 Task: Create Card Infrastructure Upgrade in Board Product Research to Workspace Business Analysis. Create Card Manufacturing Review in Board Team Collaboration to Workspace Business Analysis. Create Card Infrastructure Upgrade in Board Product Development and Innovation Consulting to Workspace Business Analysis
Action: Mouse moved to (78, 278)
Screenshot: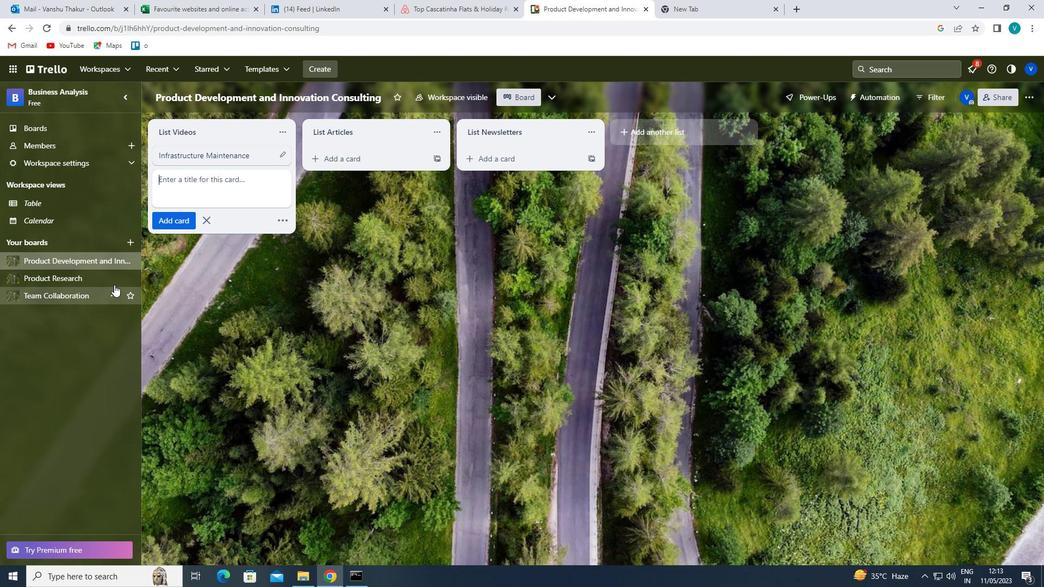 
Action: Mouse pressed left at (78, 278)
Screenshot: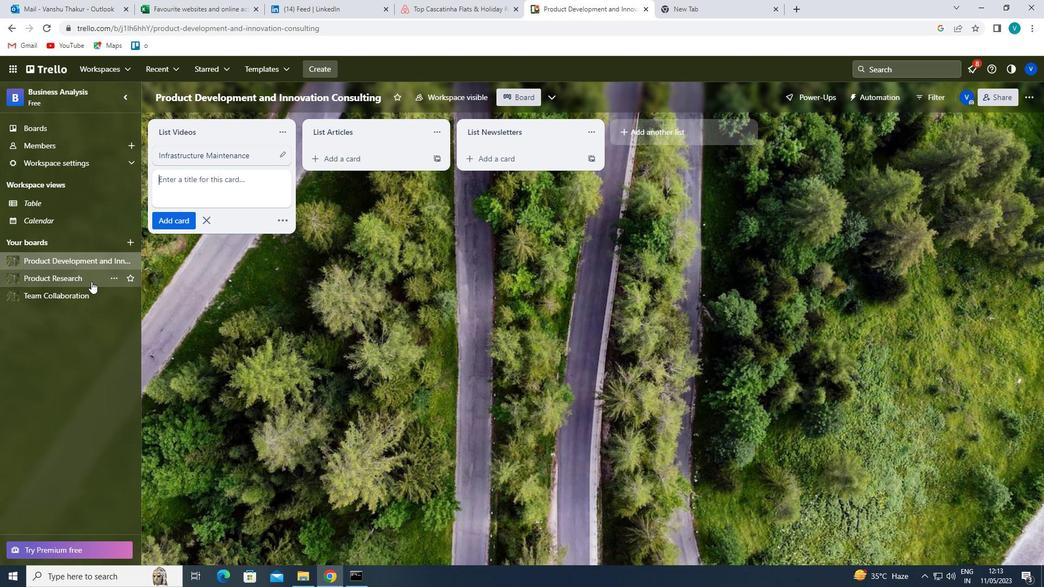 
Action: Mouse moved to (348, 156)
Screenshot: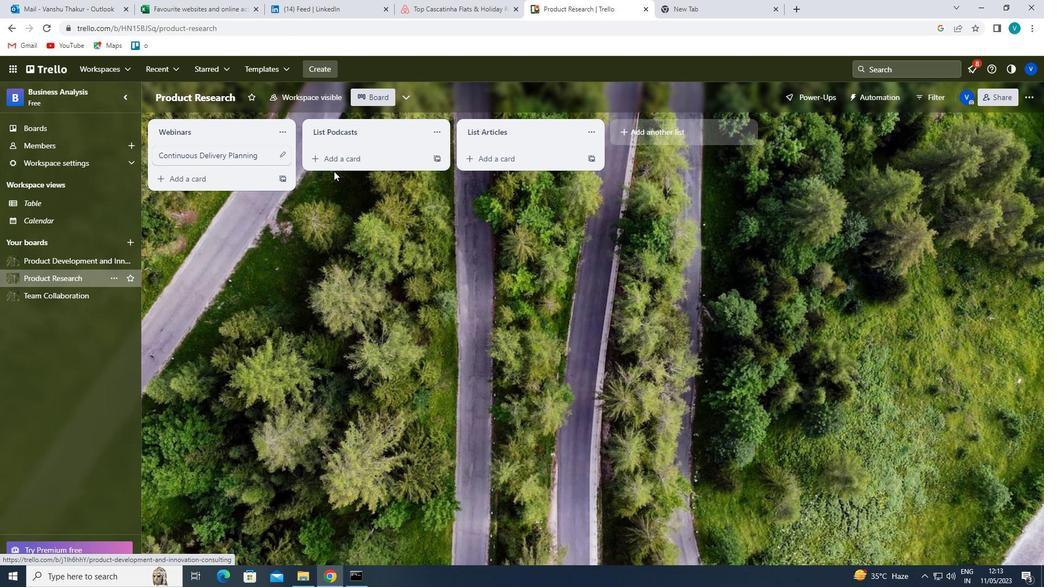 
Action: Mouse pressed left at (348, 156)
Screenshot: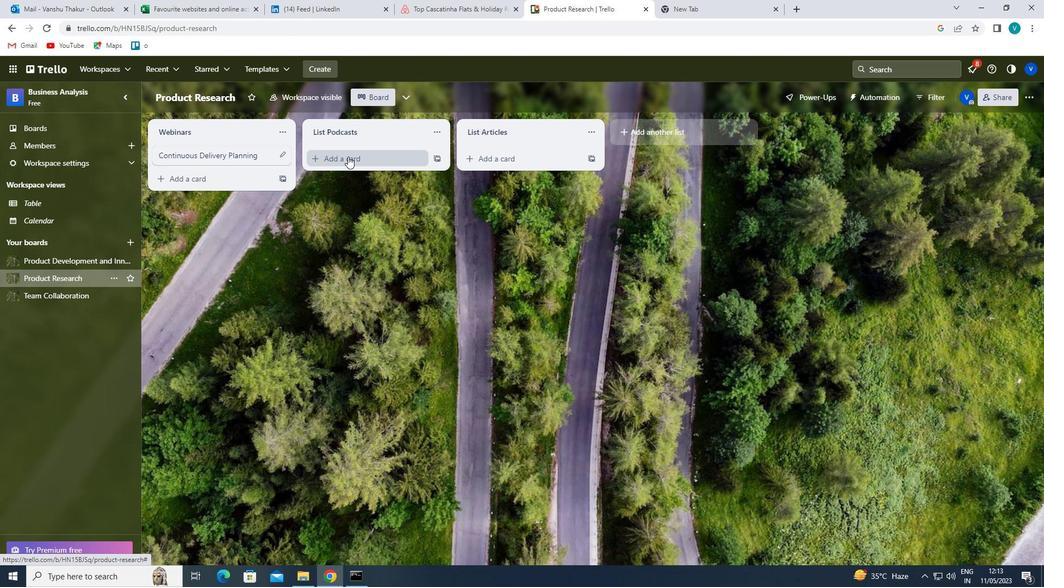 
Action: Mouse moved to (348, 156)
Screenshot: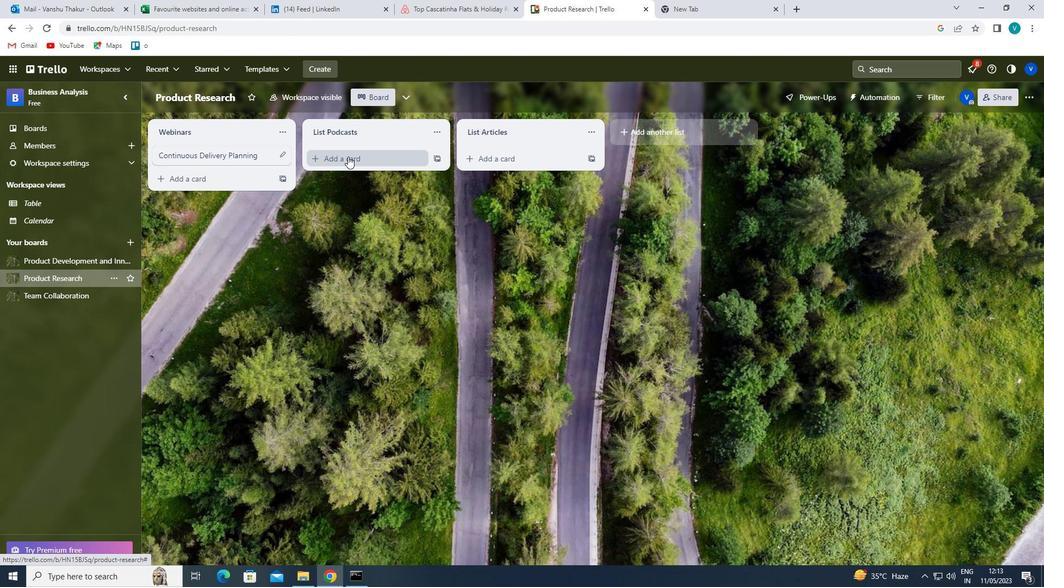
Action: Key pressed <Key.shift>INFRTA<Key.backspace><Key.backspace>ASTRUCTURE<Key.space><Key.shift>UPGARDE
Screenshot: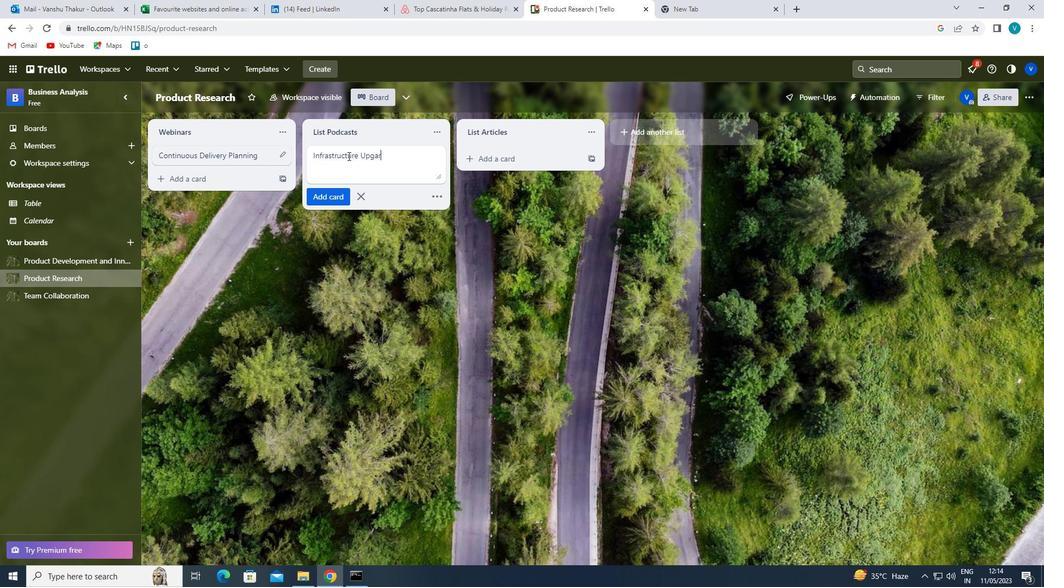 
Action: Mouse moved to (380, 154)
Screenshot: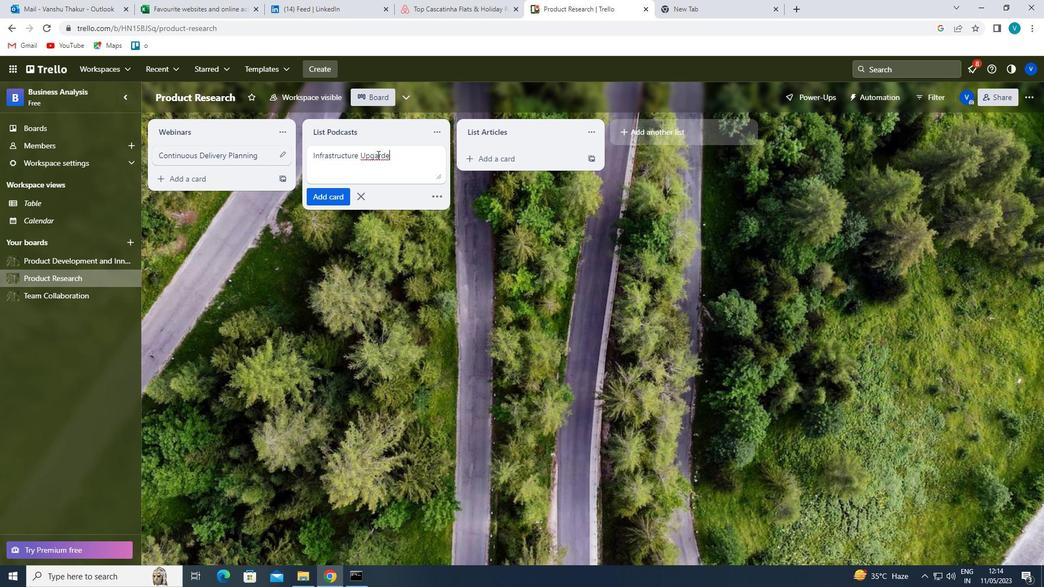 
Action: Mouse pressed left at (380, 154)
Screenshot: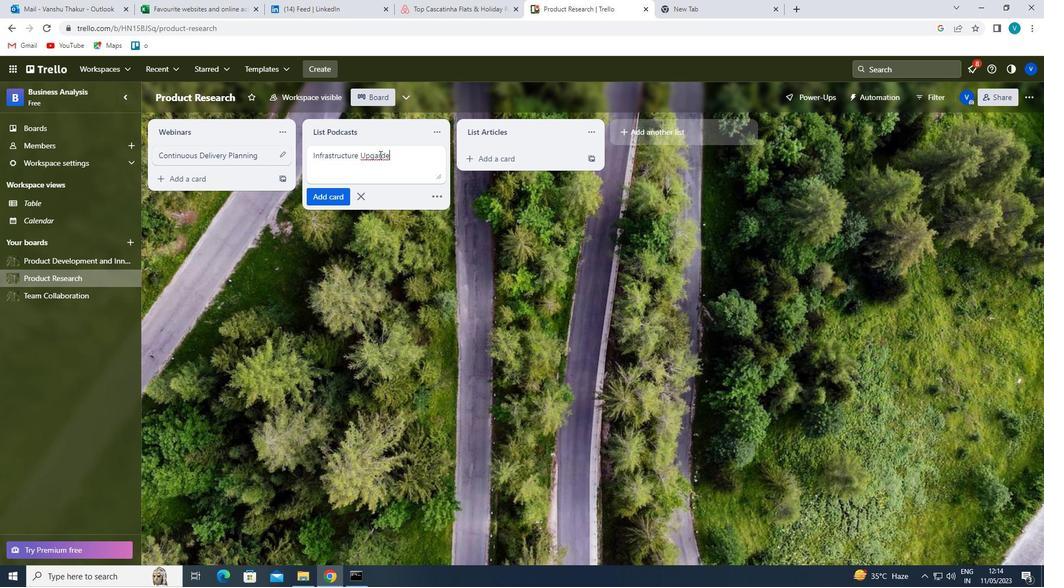 
Action: Mouse moved to (383, 156)
Screenshot: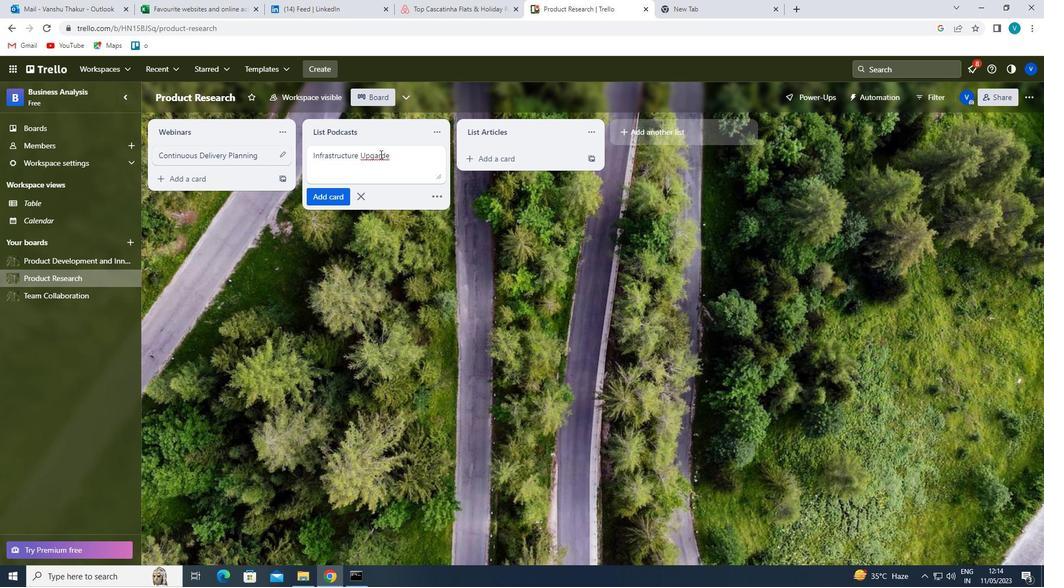 
Action: Key pressed <Key.backspace><Key.backspace>RA
Screenshot: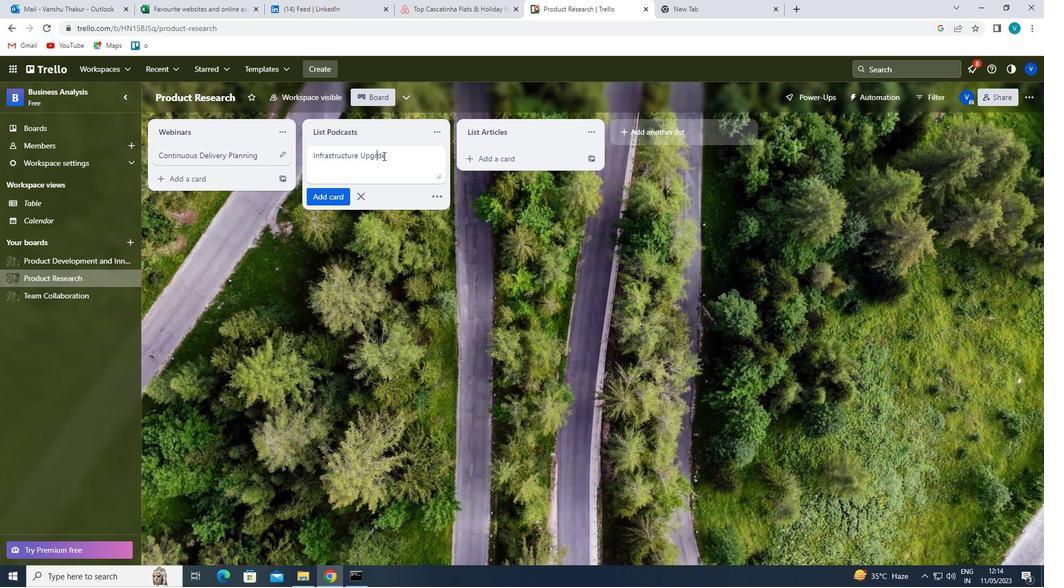 
Action: Mouse moved to (477, 210)
Screenshot: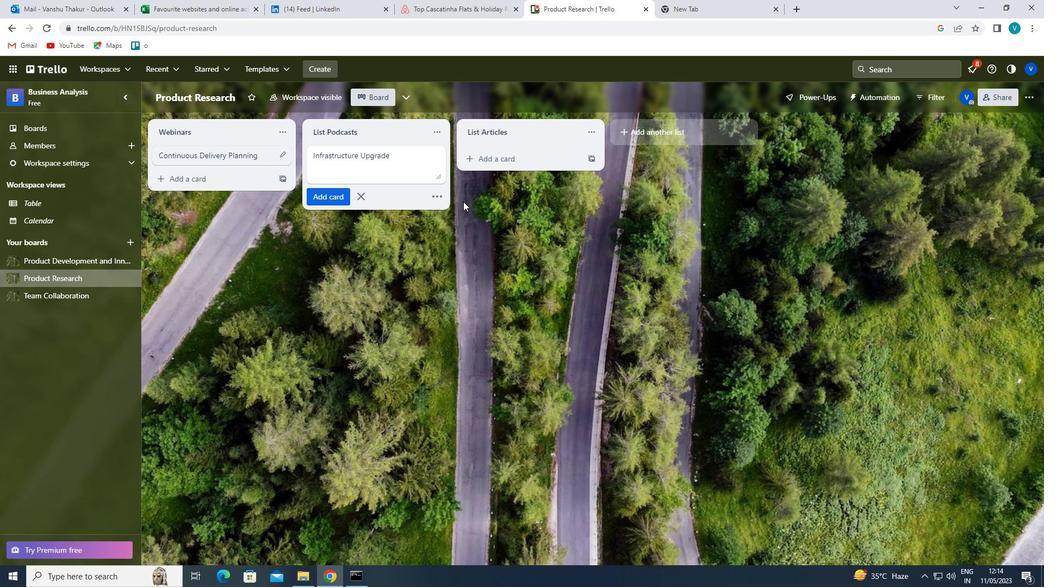 
Action: Key pressed <Key.enter>
Screenshot: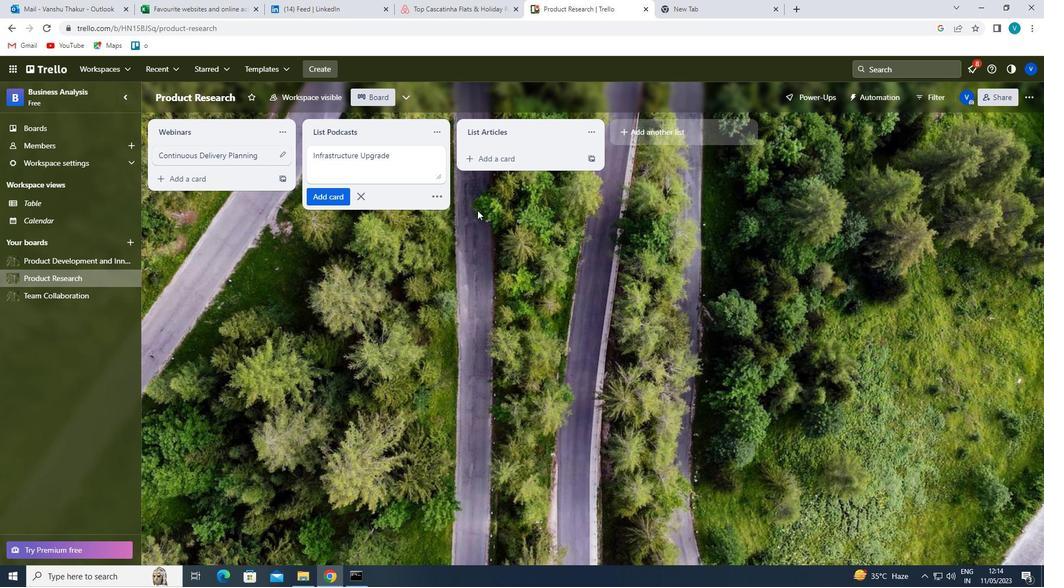 
Action: Mouse moved to (65, 293)
Screenshot: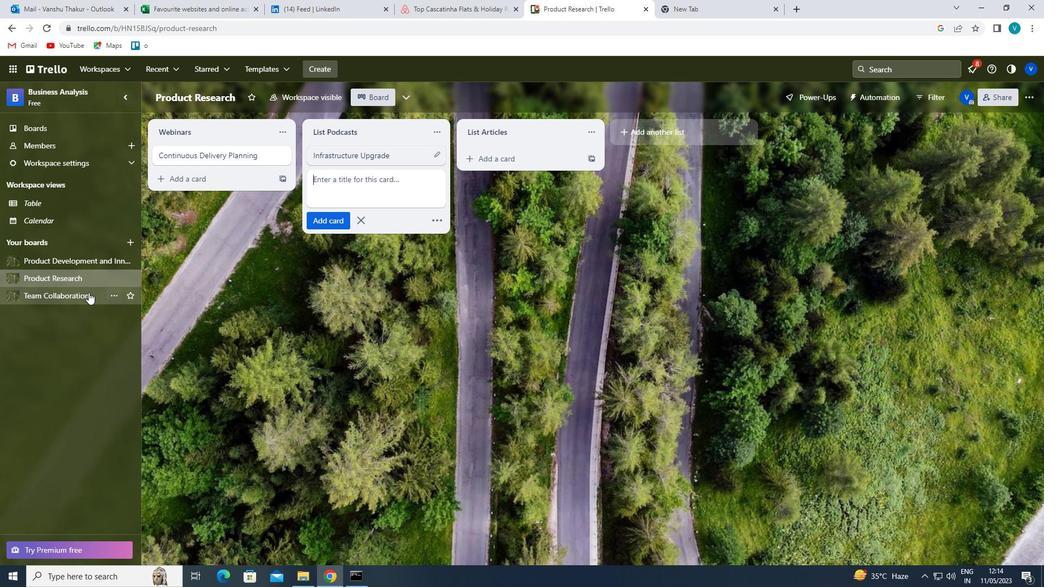 
Action: Mouse pressed left at (65, 293)
Screenshot: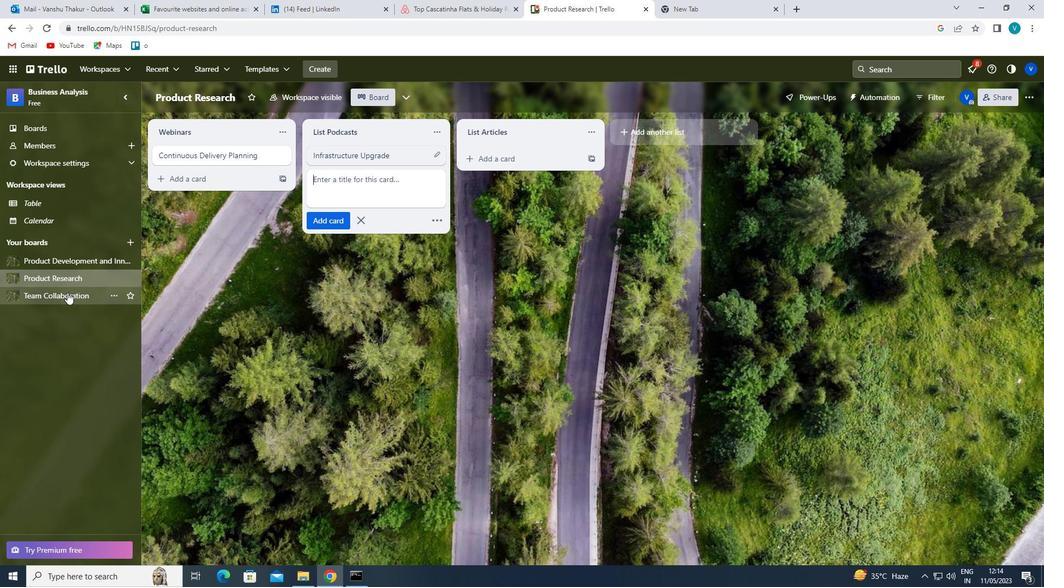 
Action: Mouse moved to (365, 158)
Screenshot: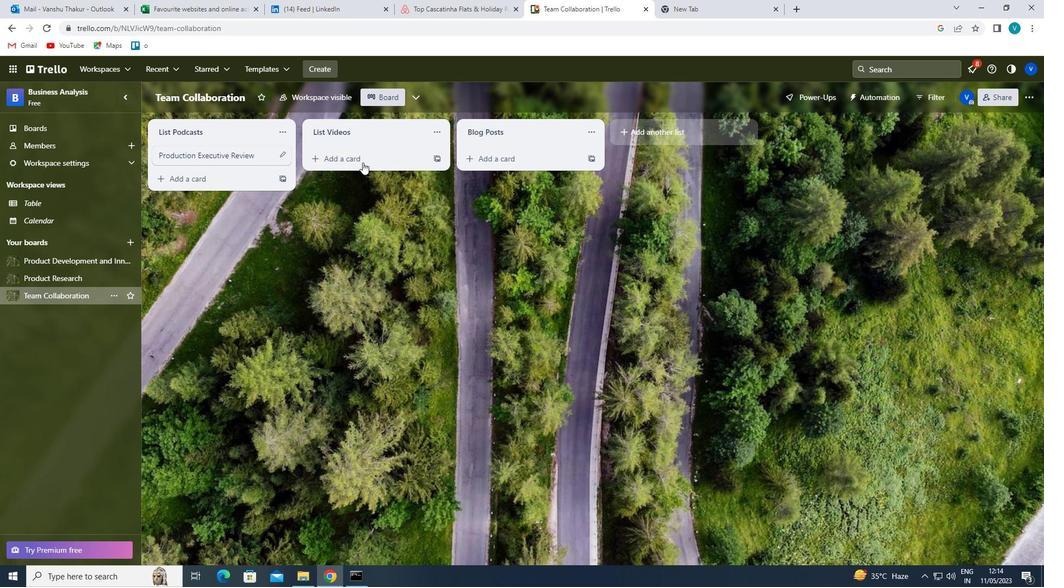 
Action: Mouse pressed left at (365, 158)
Screenshot: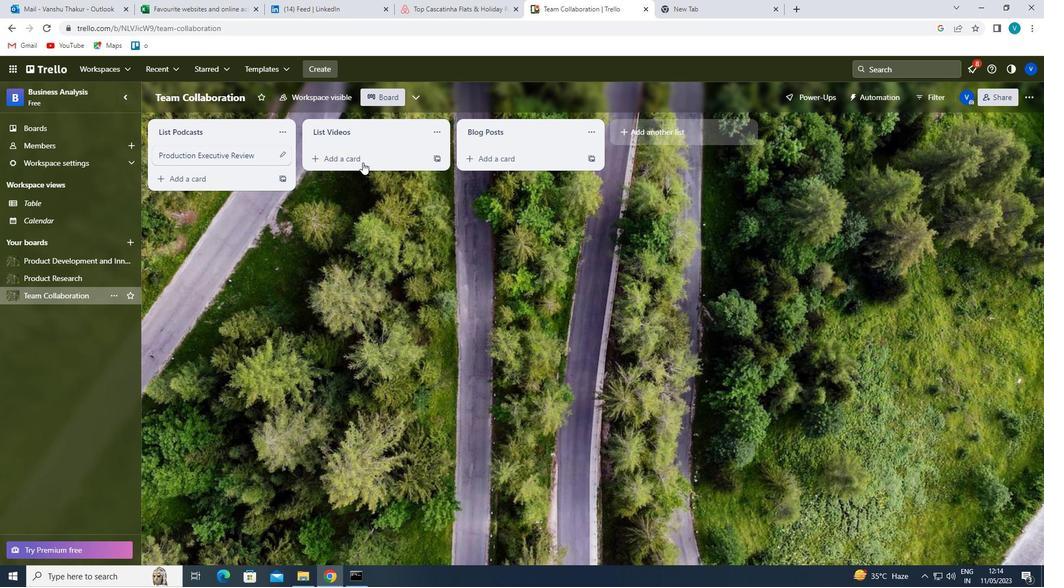
Action: Key pressed <Key.shift>MANUFA<Key.backspace><Key.backspace><Key.backspace><Key.backspace><Key.backspace>ANUFACTURING
Screenshot: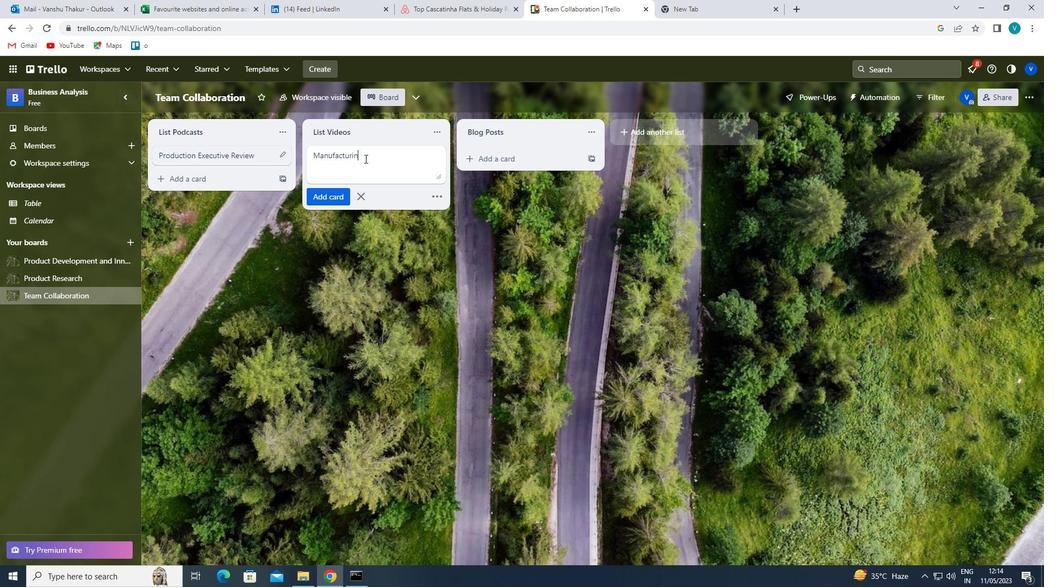 
Action: Mouse moved to (378, 186)
Screenshot: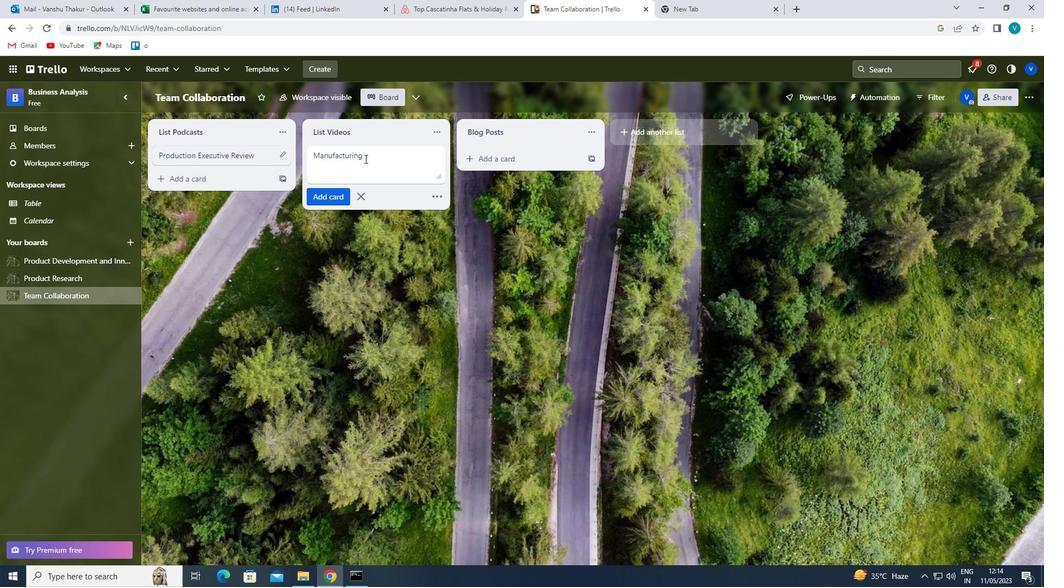 
Action: Key pressed <Key.space><Key.shift>REVIEW
Screenshot: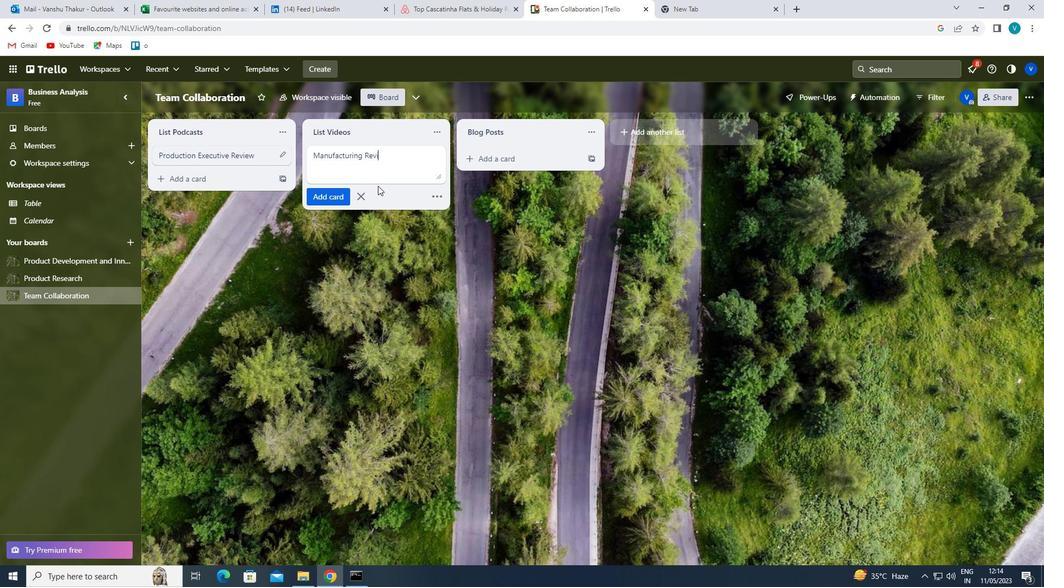 
Action: Mouse moved to (383, 167)
Screenshot: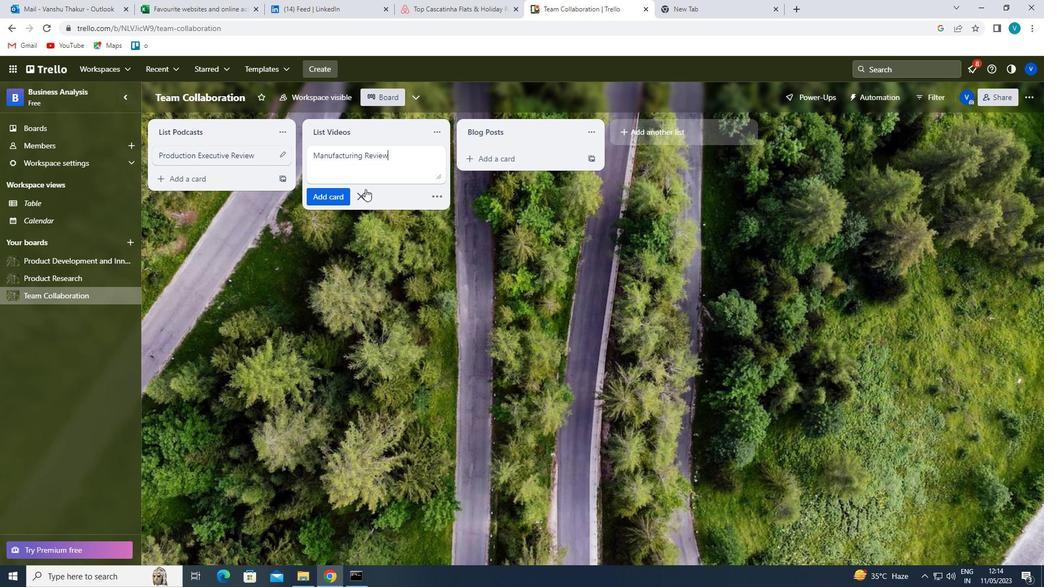 
Action: Key pressed <Key.enter>
Screenshot: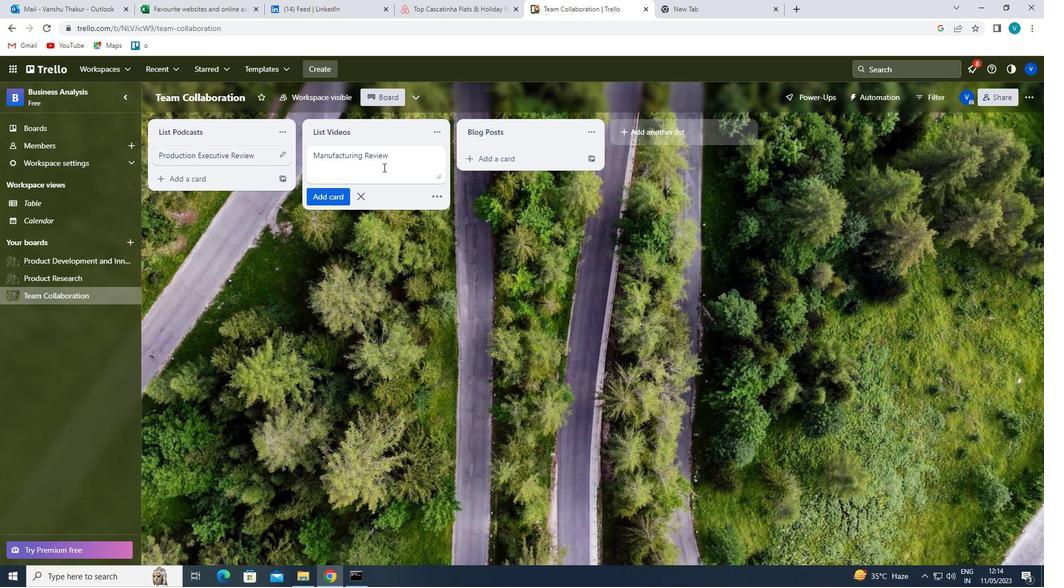
Action: Mouse moved to (83, 260)
Screenshot: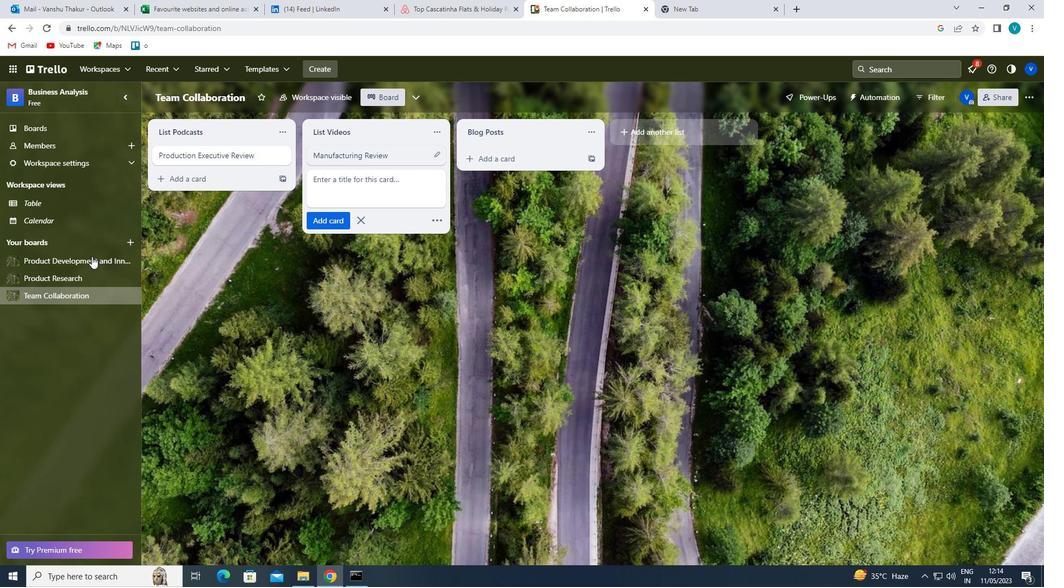 
Action: Mouse pressed left at (83, 260)
Screenshot: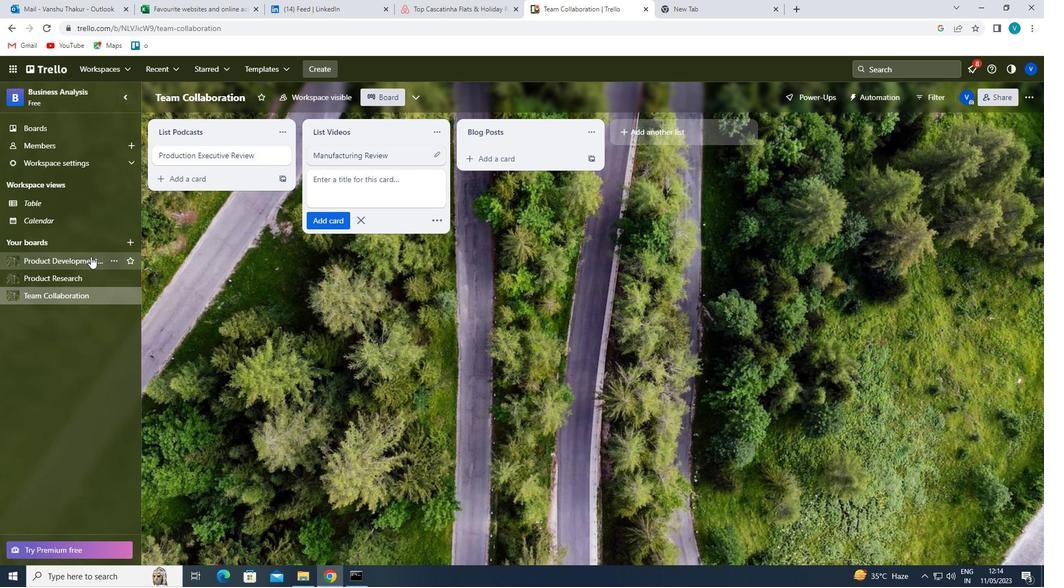 
Action: Mouse moved to (369, 155)
Screenshot: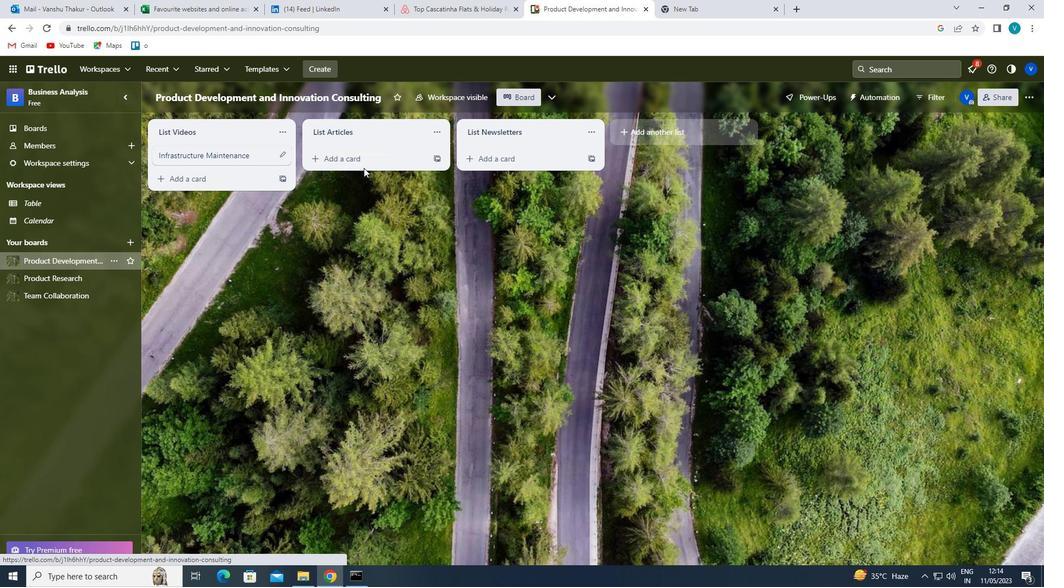 
Action: Mouse pressed left at (369, 155)
Screenshot: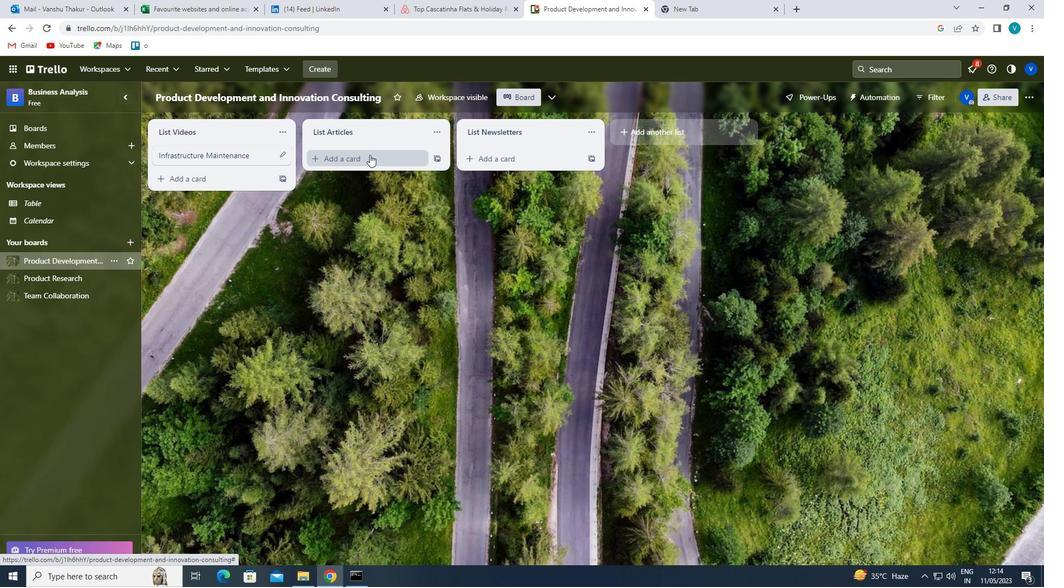 
Action: Key pressed <Key.shift>INFRASTRUCTURE<Key.space><Key.shift>UPGARDE
Screenshot: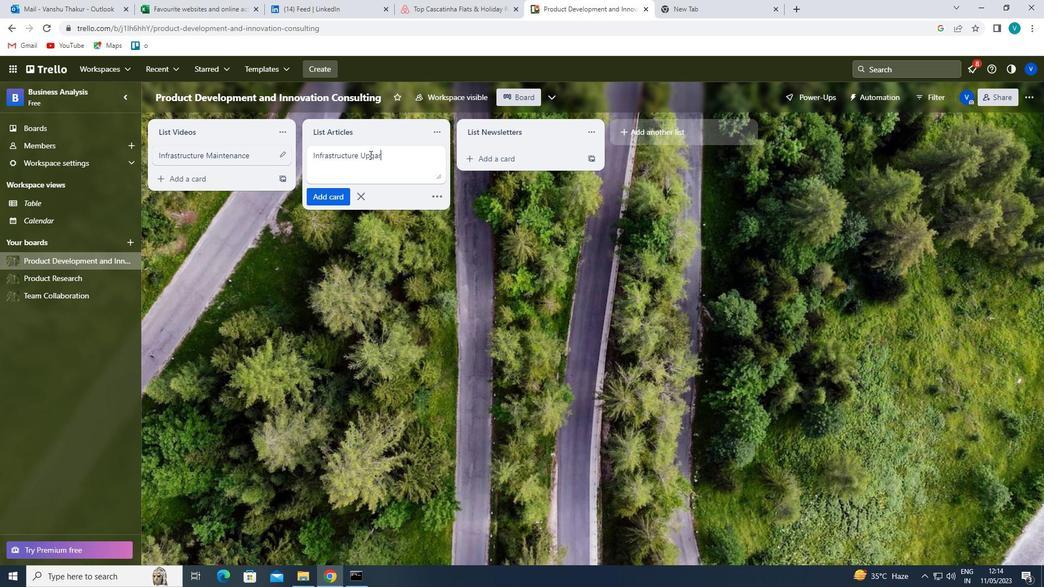 
Action: Mouse moved to (396, 167)
Screenshot: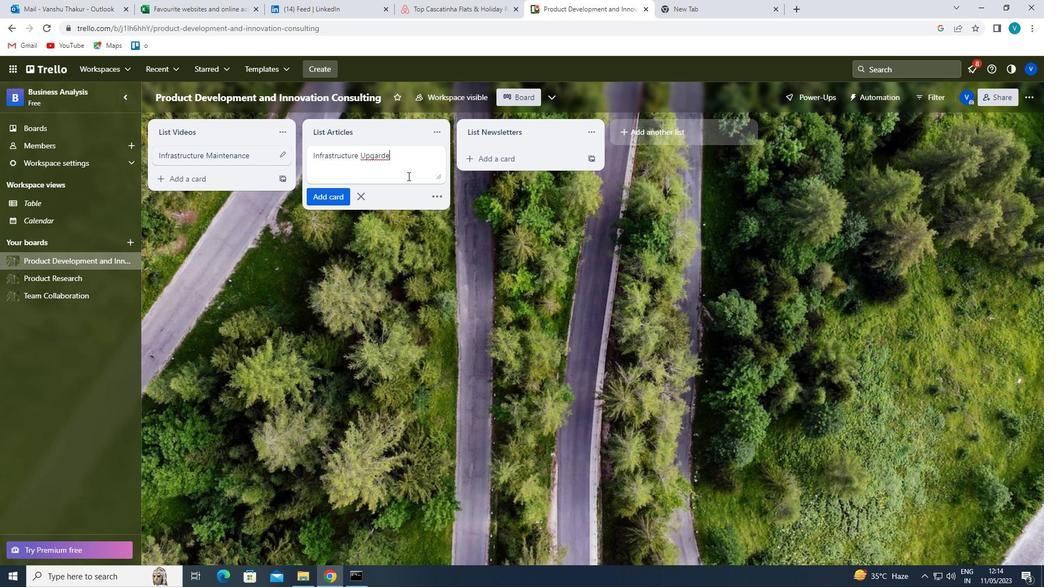 
Action: Key pressed <Key.backspace><Key.backspace><Key.backspace><Key.backspace>RADE<Key.enter>
Screenshot: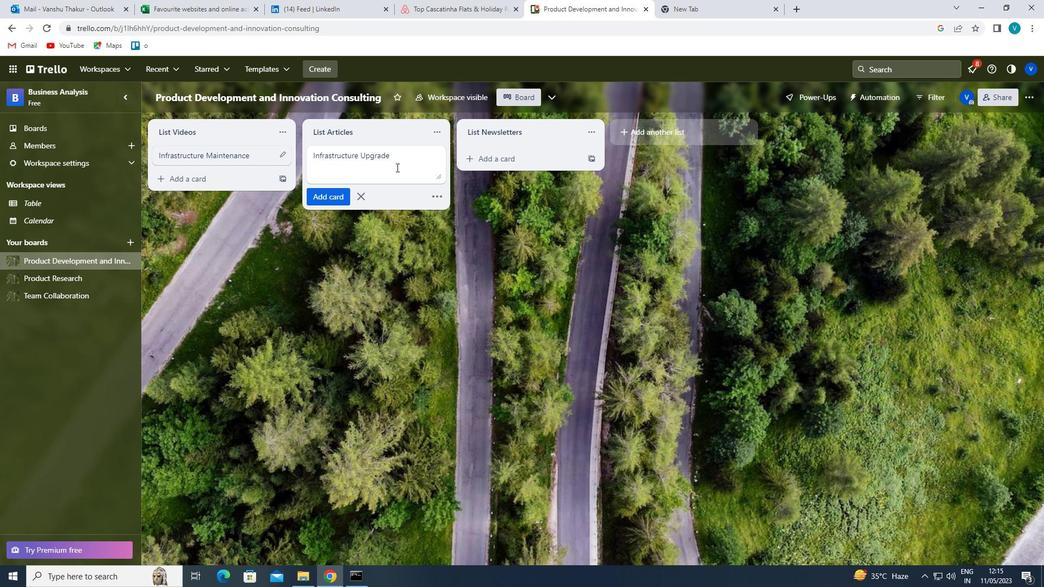 
